 Task: Calculate the distance between Charlotte and Raleigh.
Action: Mouse moved to (239, 60)
Screenshot: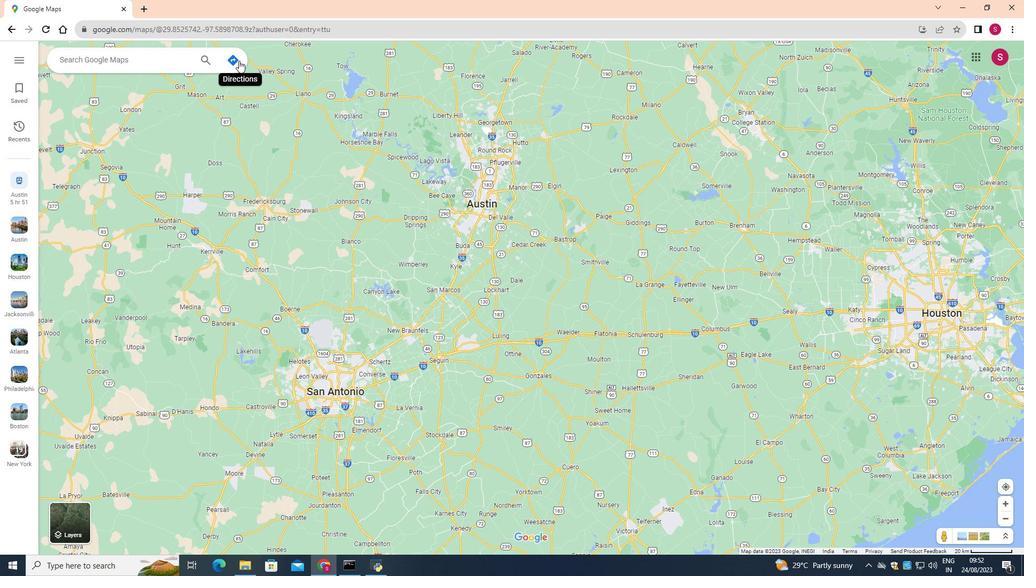 
Action: Mouse pressed left at (239, 60)
Screenshot: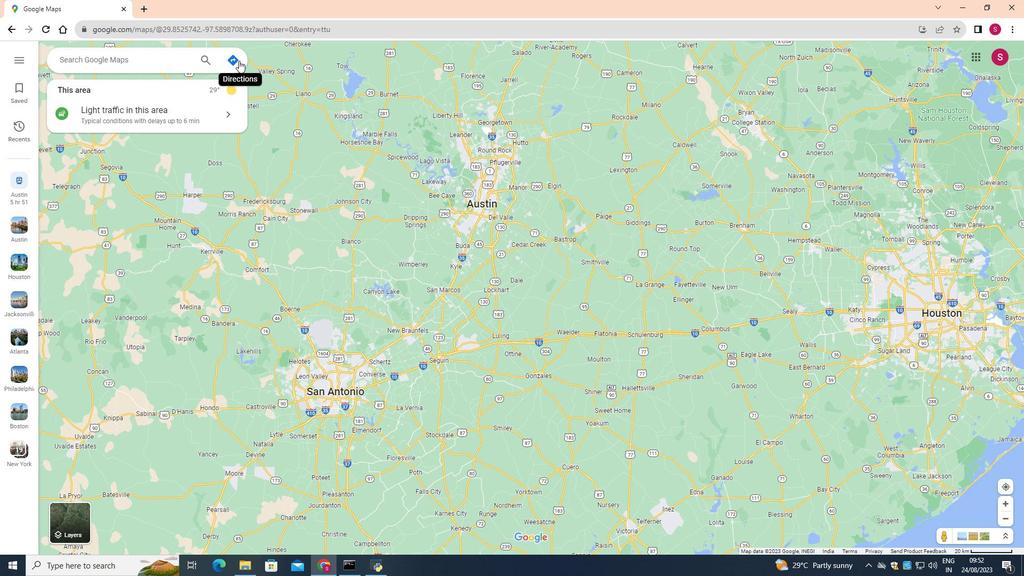 
Action: Mouse moved to (156, 86)
Screenshot: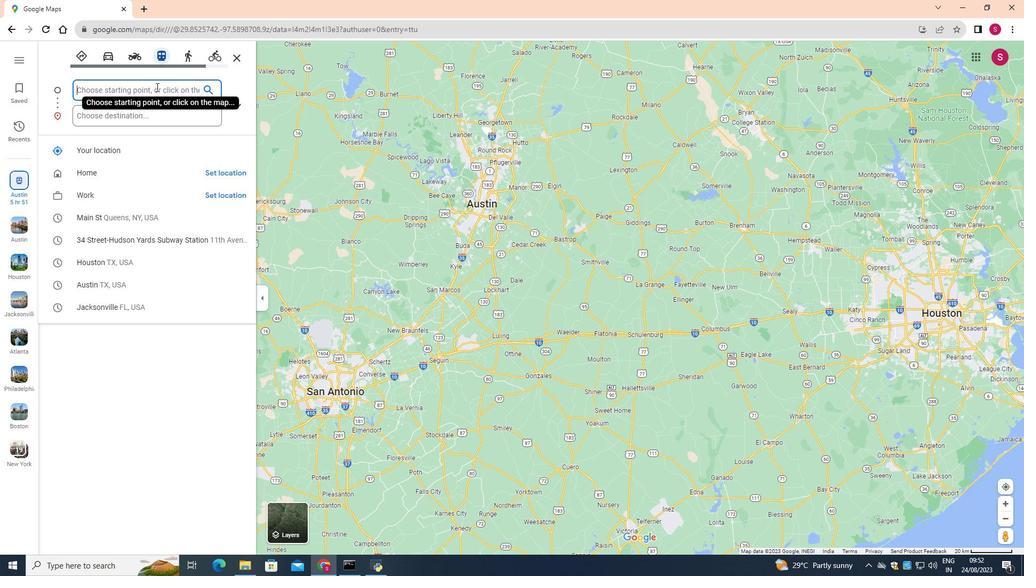 
Action: Mouse pressed left at (156, 86)
Screenshot: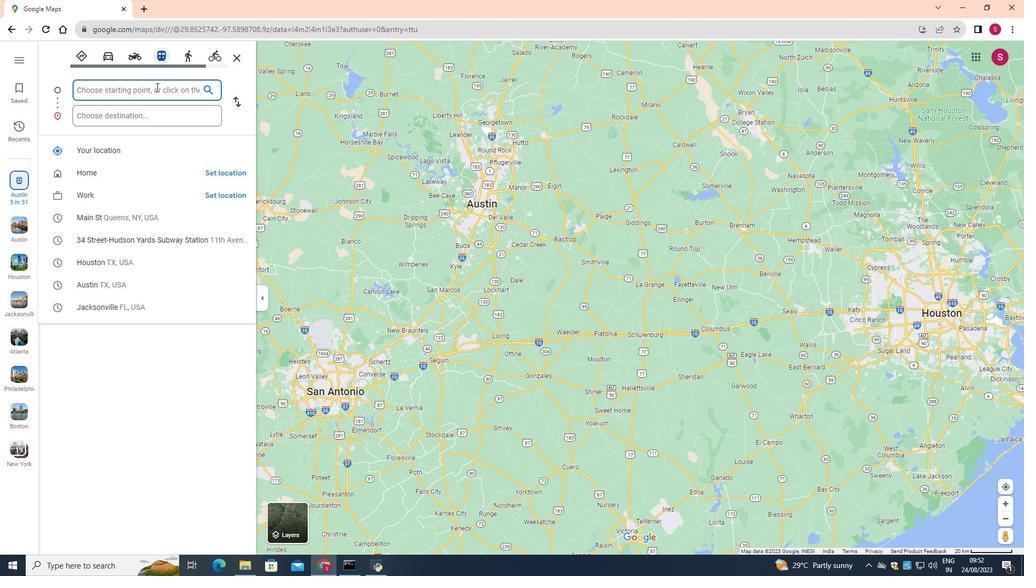
Action: Key pressed <Key.shift>Charlotte
Screenshot: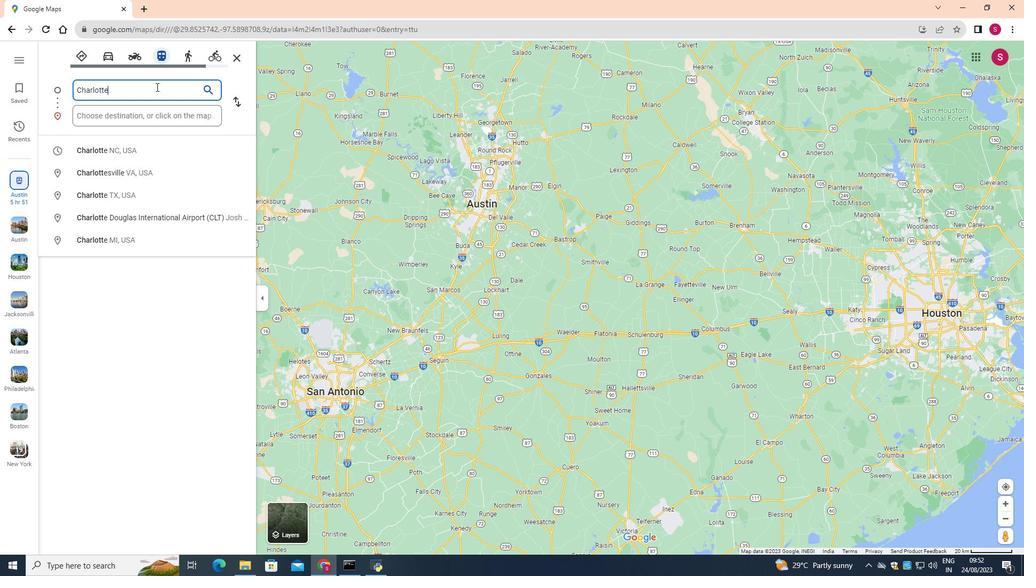 
Action: Mouse moved to (128, 149)
Screenshot: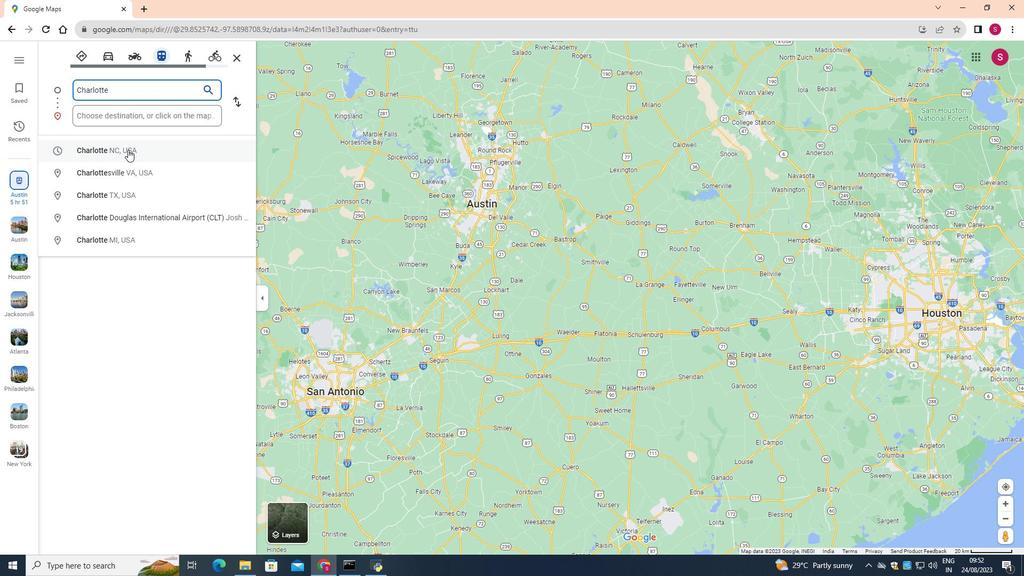
Action: Mouse pressed left at (128, 149)
Screenshot: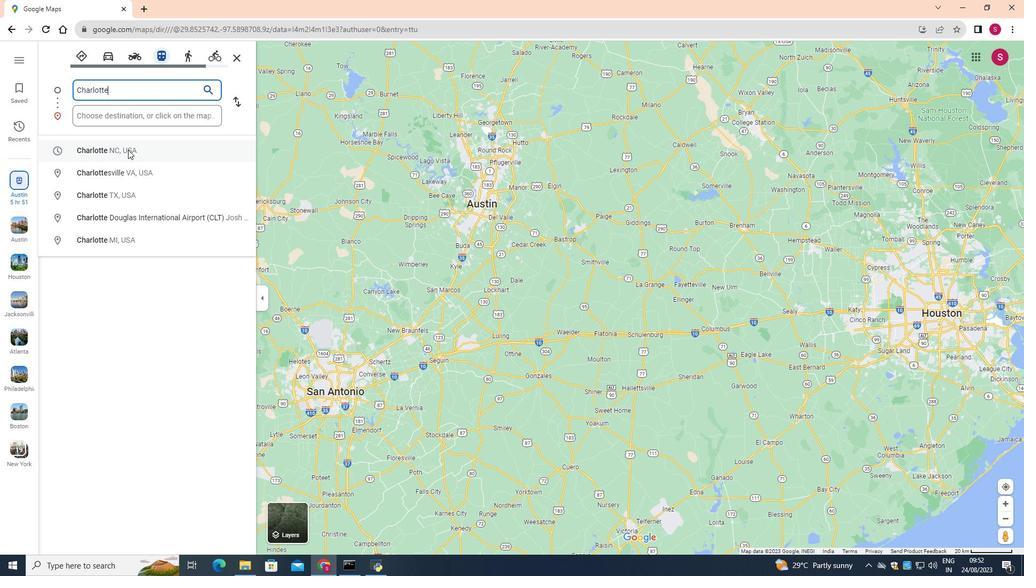 
Action: Mouse moved to (144, 114)
Screenshot: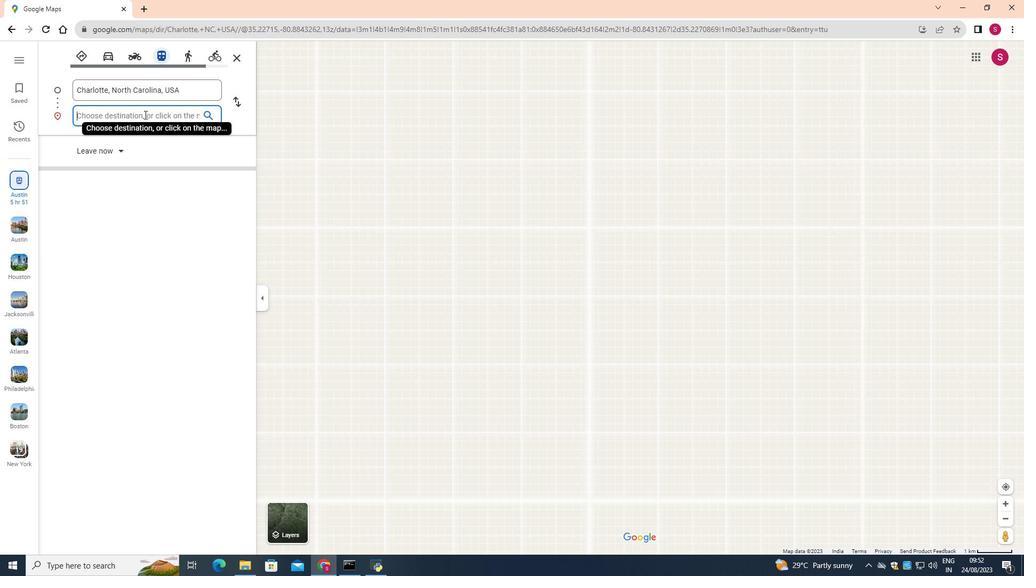 
Action: Mouse pressed left at (144, 114)
Screenshot: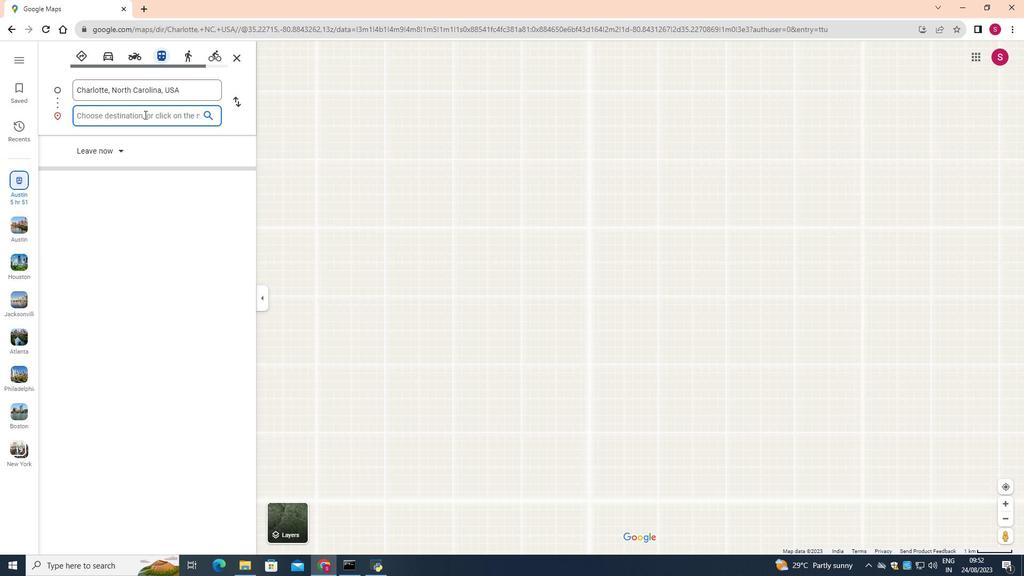 
Action: Key pressed <Key.shift>Raleigh
Screenshot: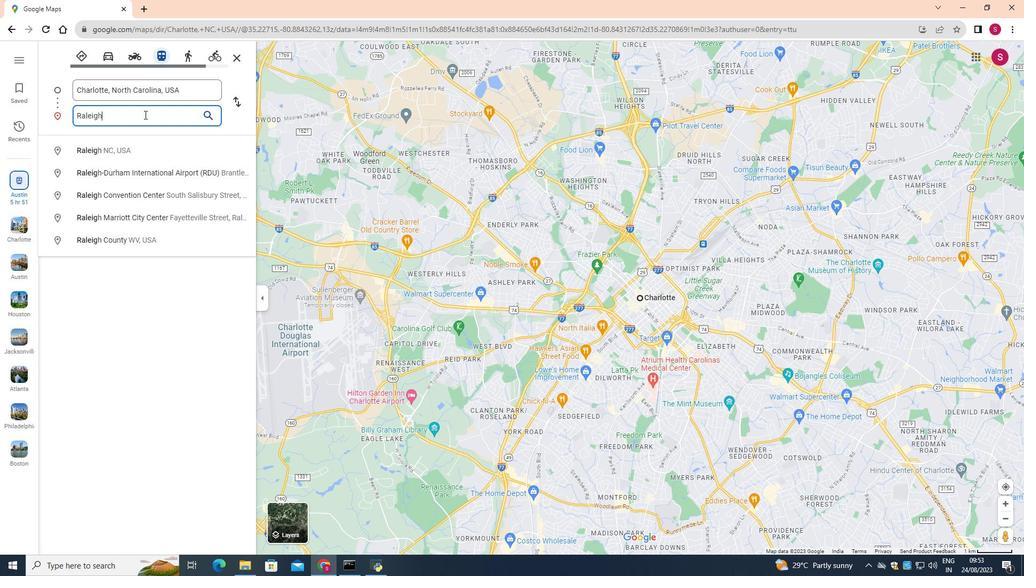 
Action: Mouse moved to (124, 148)
Screenshot: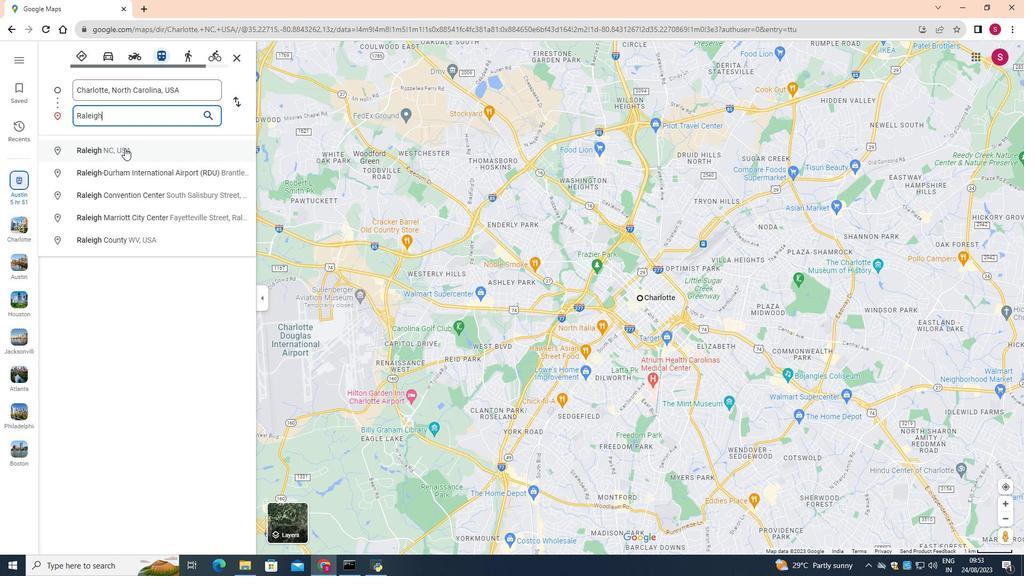 
Action: Mouse pressed left at (124, 148)
Screenshot: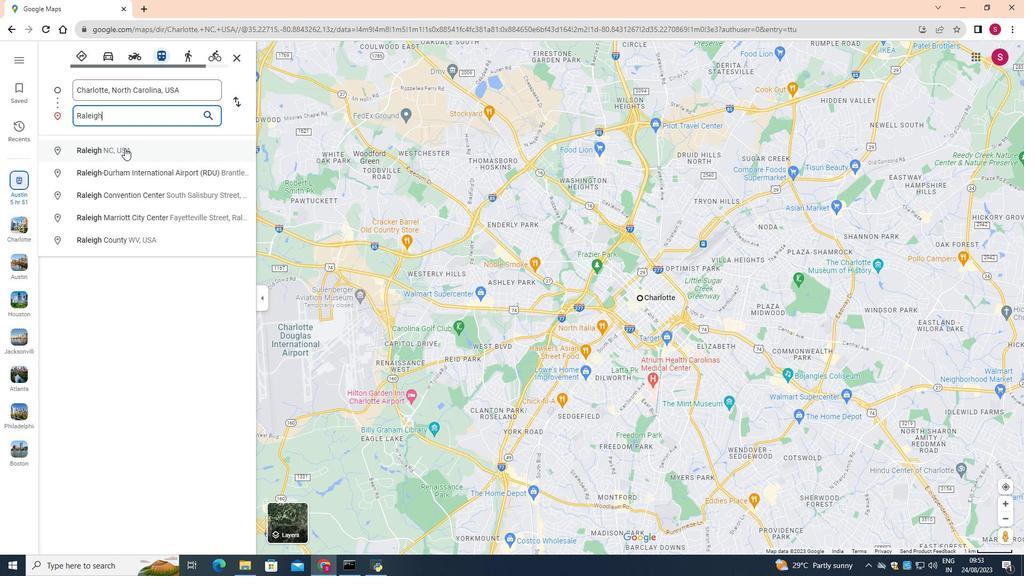 
Action: Mouse moved to (456, 525)
Screenshot: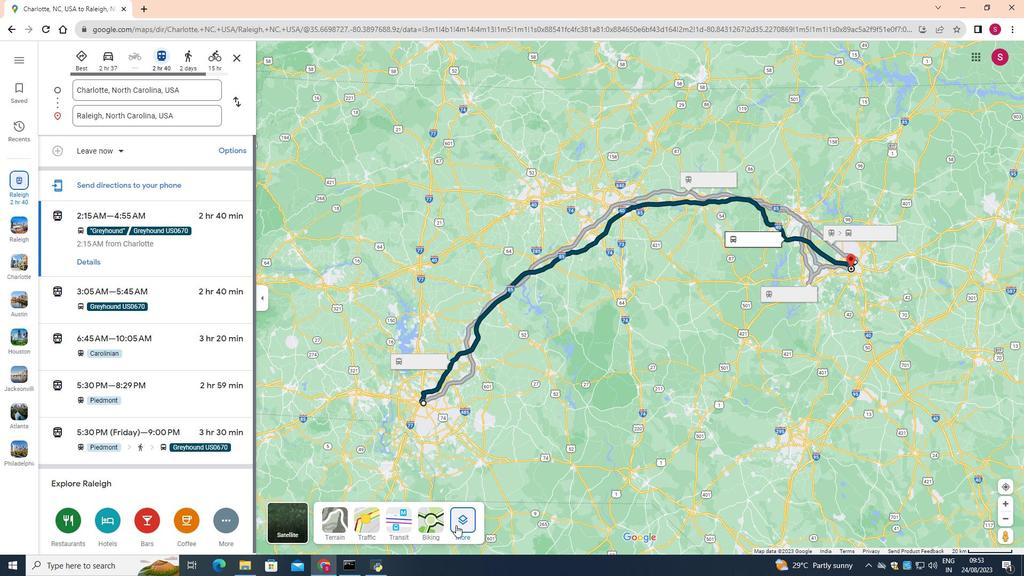 
Action: Mouse pressed left at (456, 525)
Screenshot: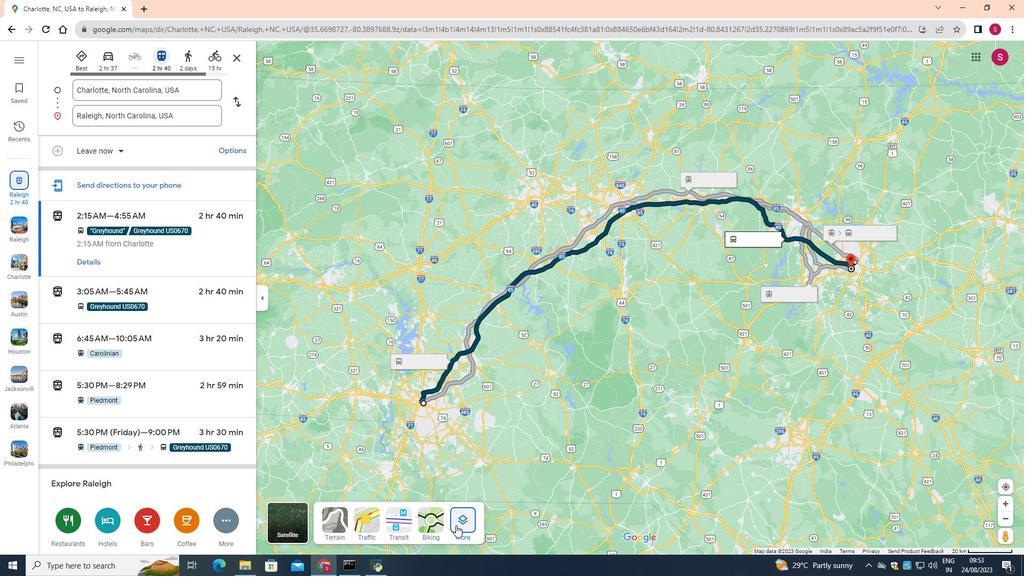 
Action: Mouse moved to (375, 417)
Screenshot: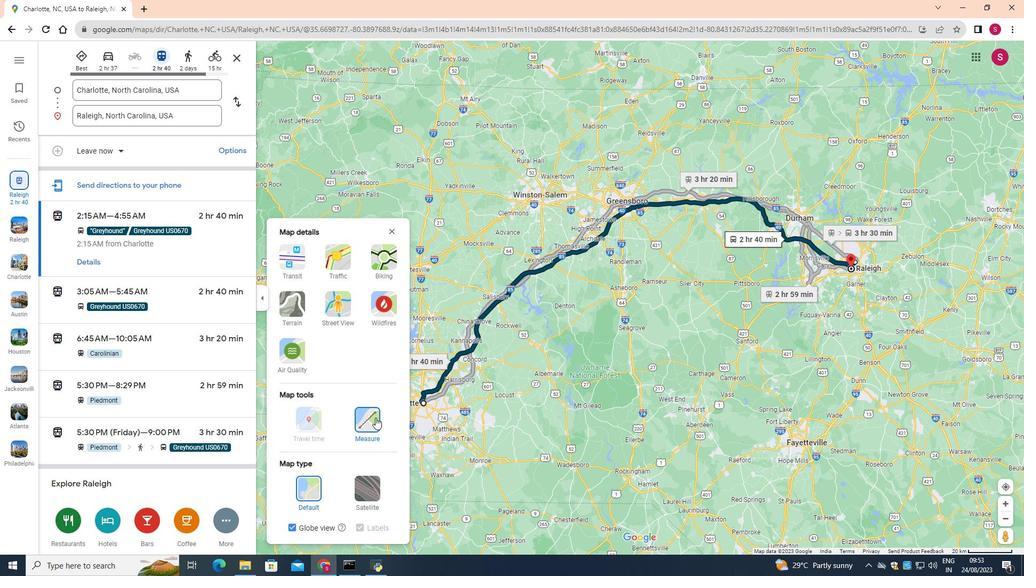 
Action: Mouse pressed left at (375, 417)
Screenshot: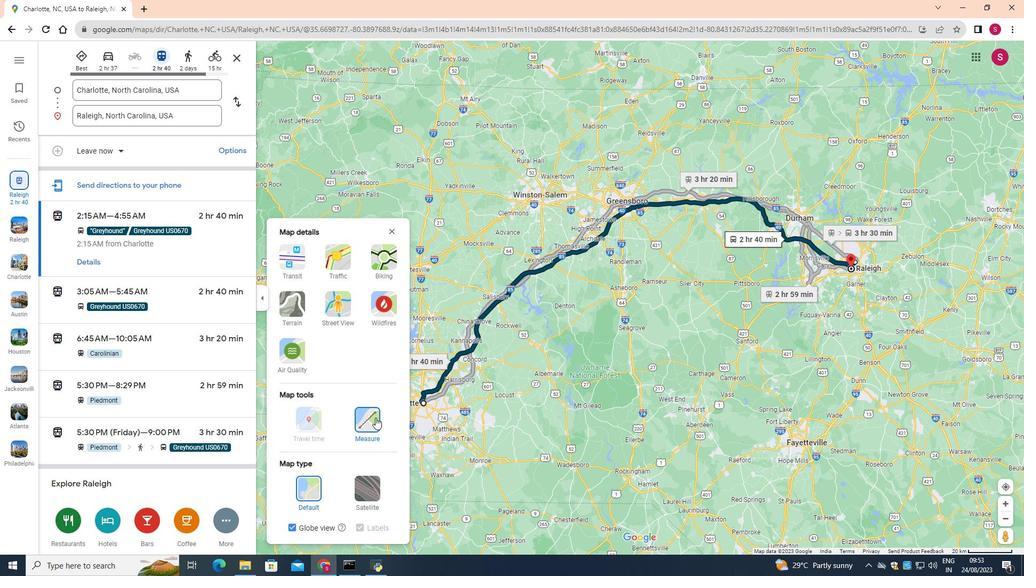 
Action: Mouse moved to (394, 234)
Screenshot: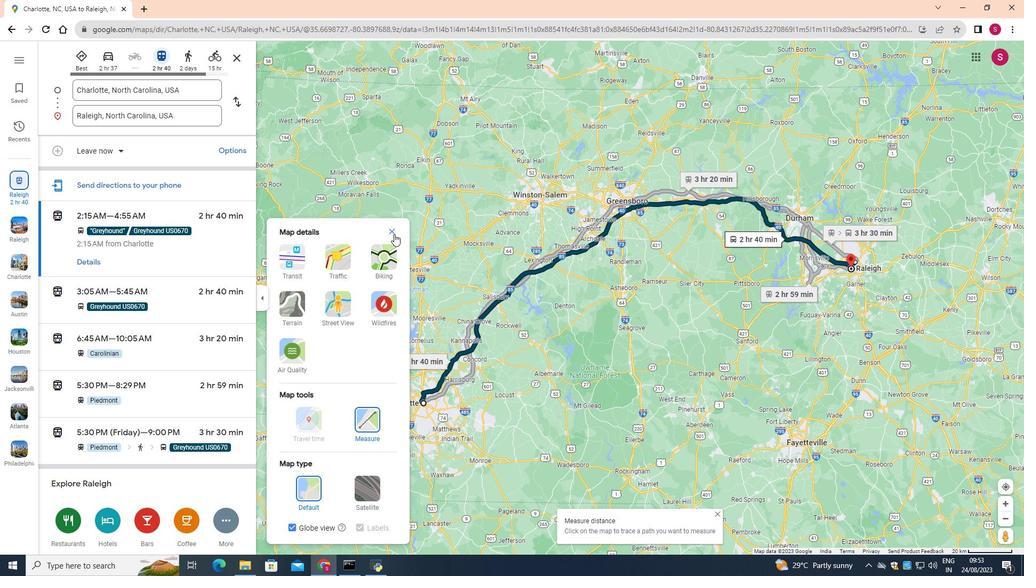 
Action: Mouse pressed left at (394, 234)
Screenshot: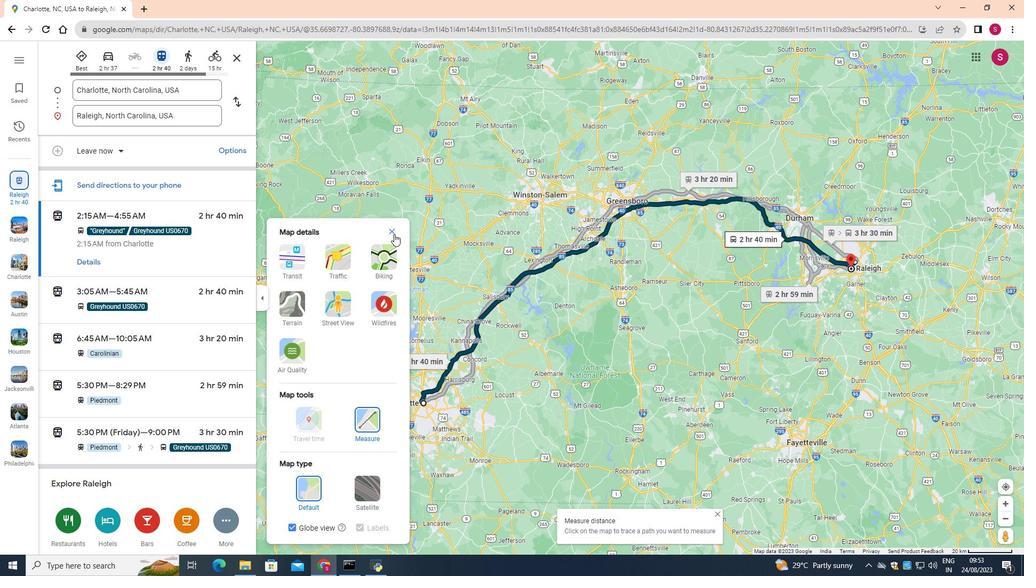 
Action: Mouse moved to (422, 403)
Screenshot: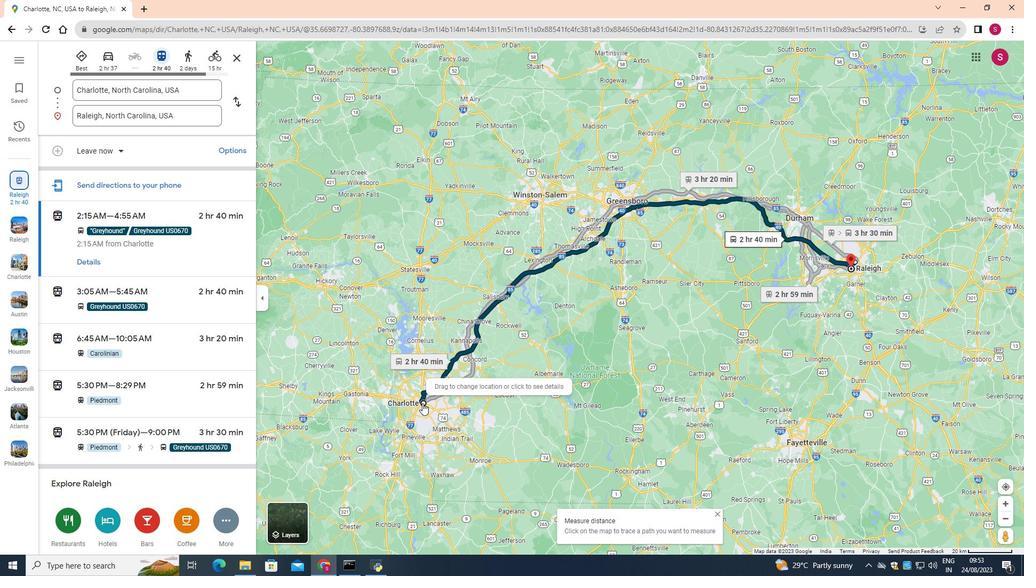 
Action: Mouse pressed left at (422, 403)
Screenshot: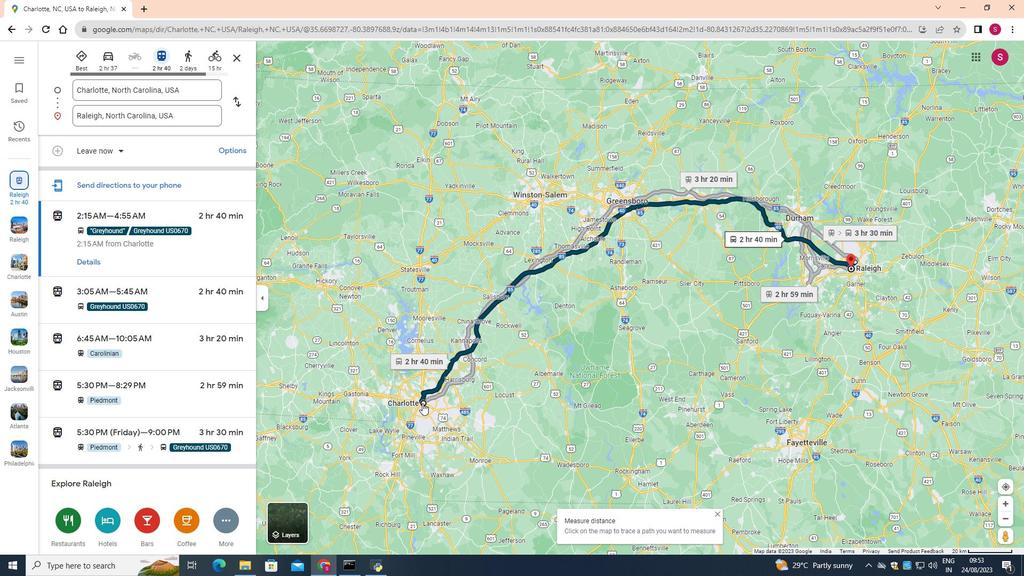 
Action: Mouse moved to (853, 260)
Screenshot: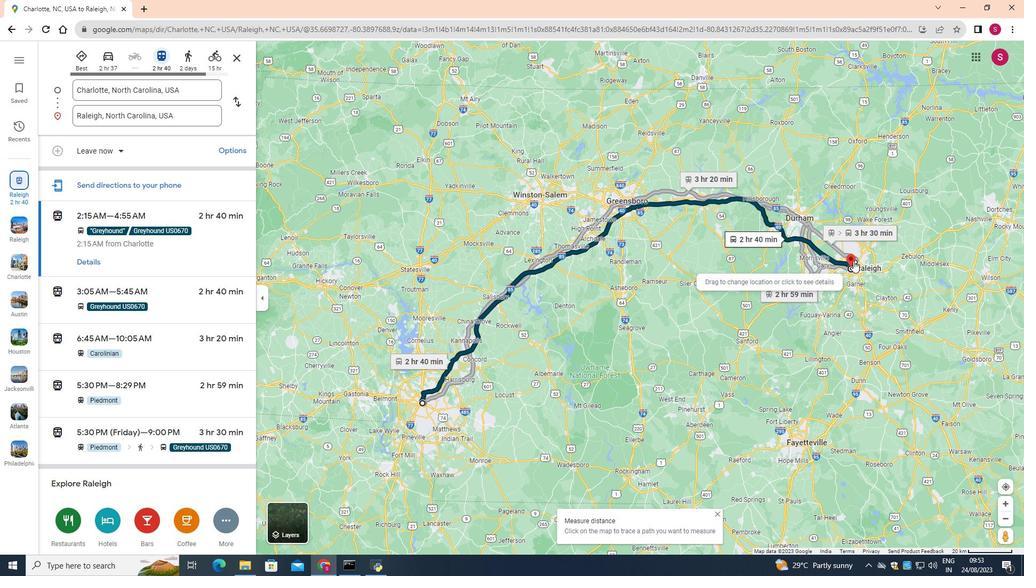 
Action: Mouse pressed left at (853, 260)
Screenshot: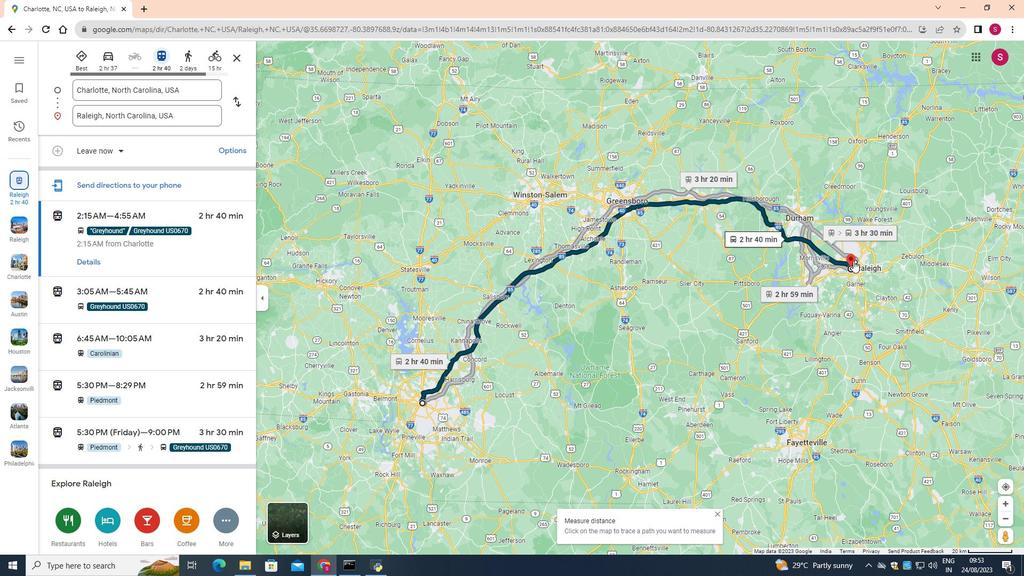 
Action: Mouse moved to (695, 517)
Screenshot: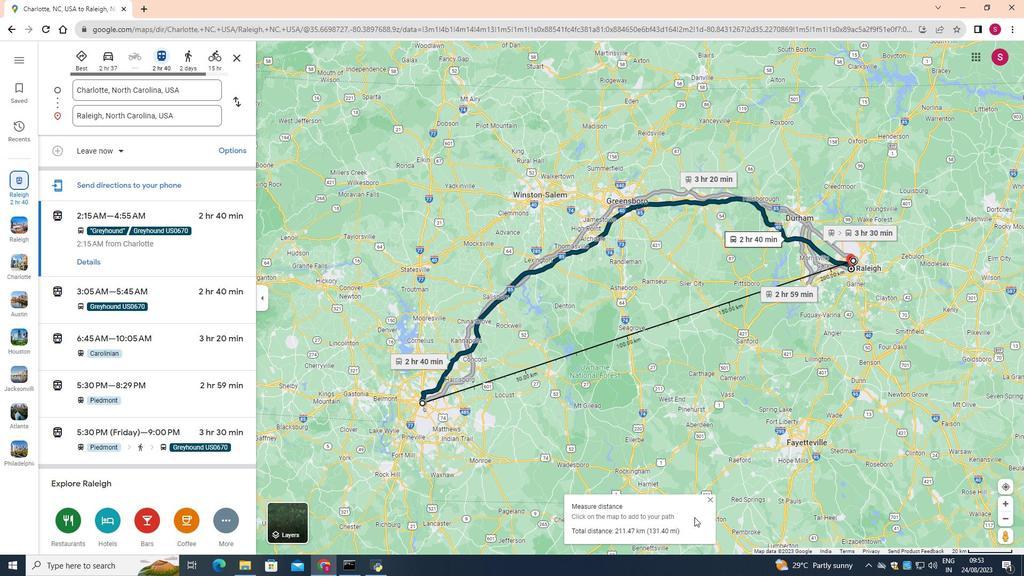 
